 Task: Create List Brand Identity Management Dashboard in Board Data Analytics to Workspace Email Marketing Agencies. Create List Brand Identity Management Process in Board Sales Forecasting and Goal Setting to Workspace Email Marketing Agencies. Create List Brand Identity Management Workflow in Board Content Marketing Case Study Creation and Promotion Strategy to Workspace Email Marketing Agencies
Action: Mouse moved to (198, 122)
Screenshot: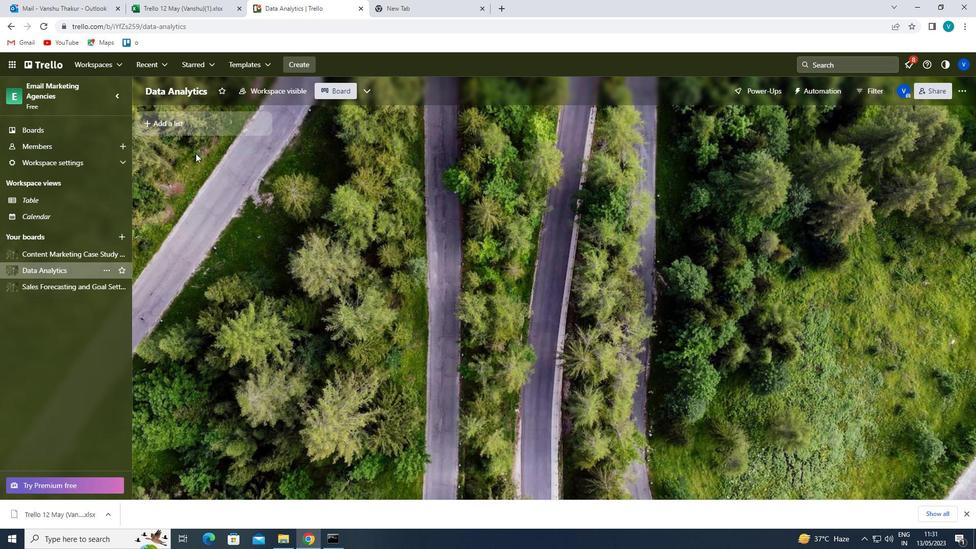 
Action: Mouse pressed left at (198, 122)
Screenshot: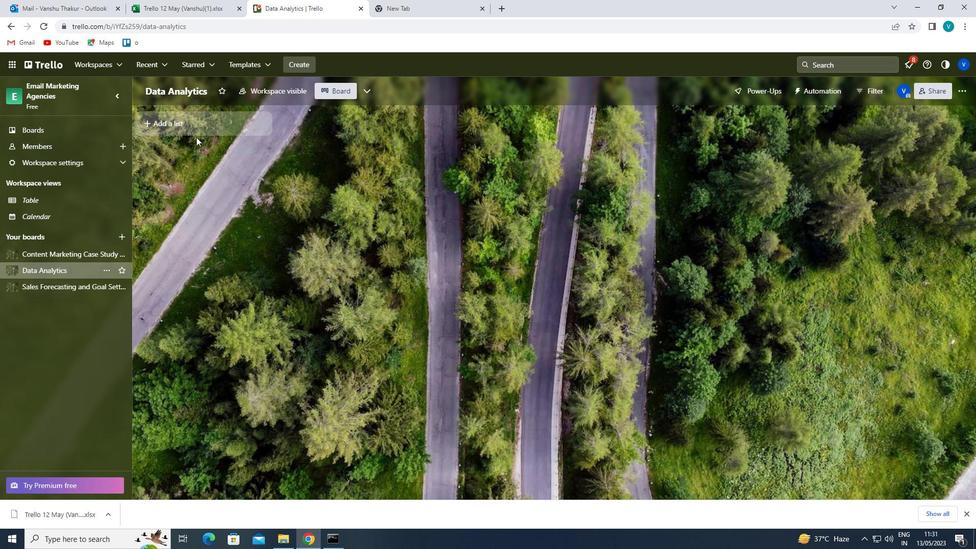 
Action: Key pressed <Key.shift>BRAND<Key.space><Key.shift>IDENTIFY<Key.space><Key.shift>MANAGEMENT<Key.space><Key.shift>DASHBOARD<Key.enter>
Screenshot: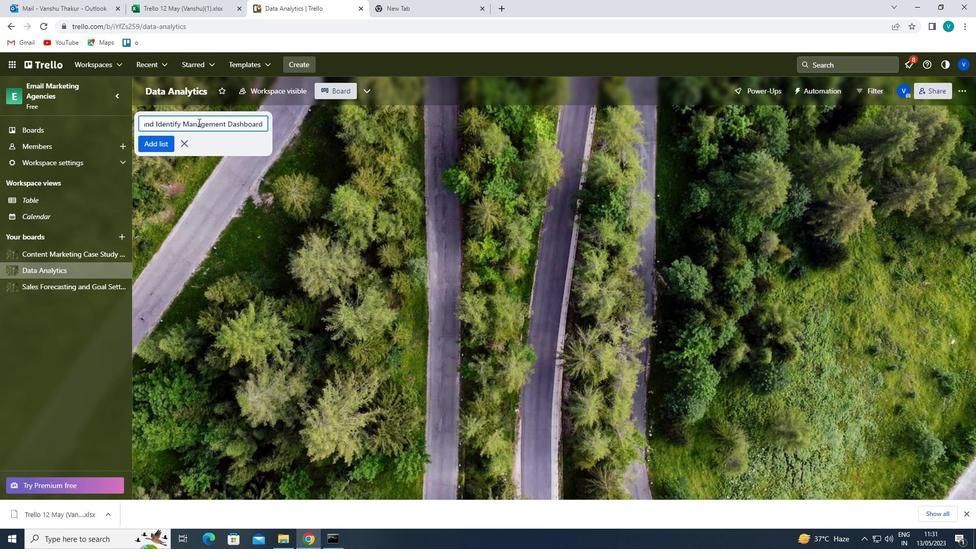 
Action: Mouse moved to (72, 285)
Screenshot: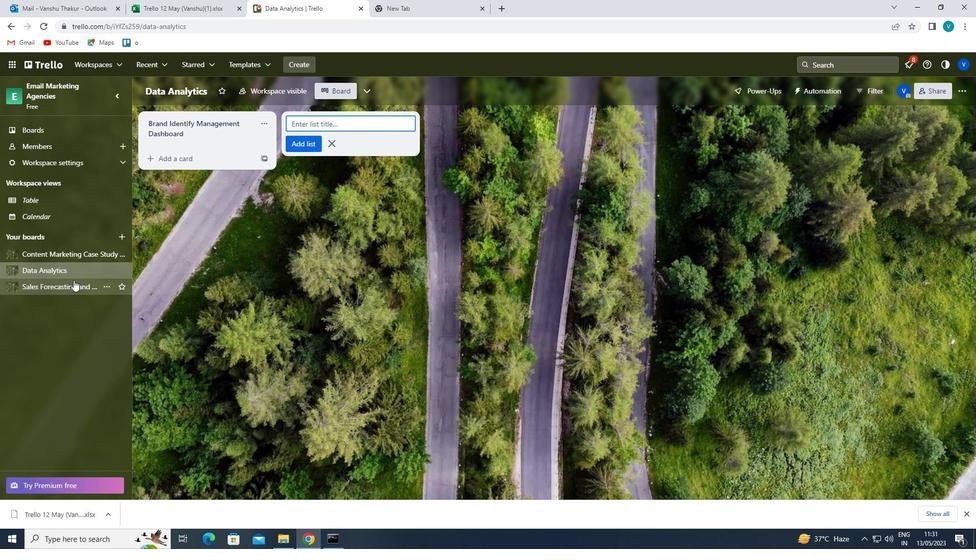 
Action: Mouse pressed left at (72, 285)
Screenshot: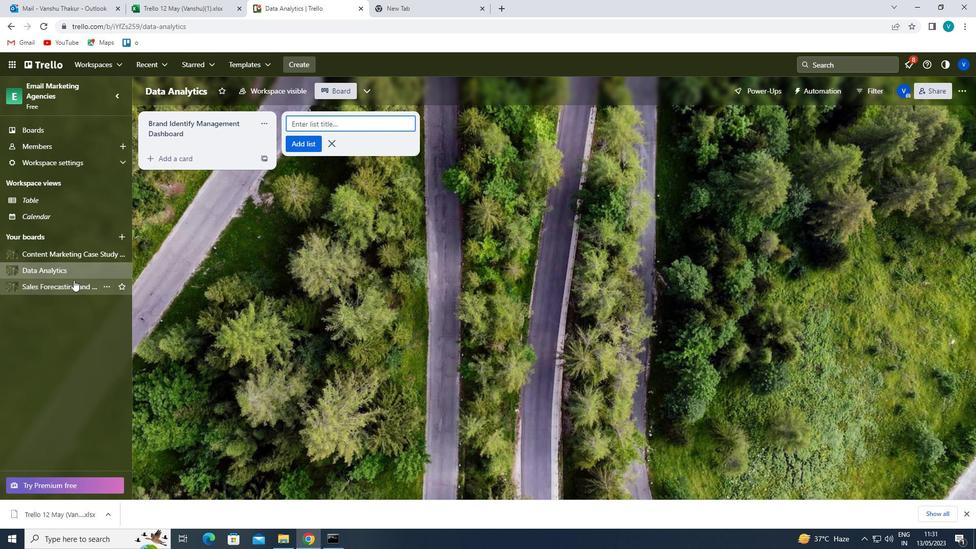 
Action: Mouse moved to (180, 115)
Screenshot: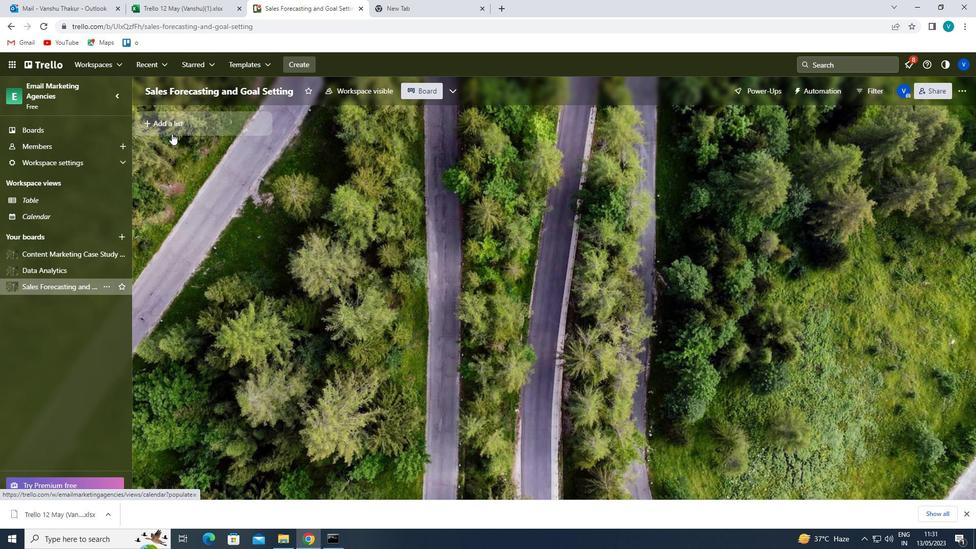
Action: Mouse pressed left at (180, 115)
Screenshot: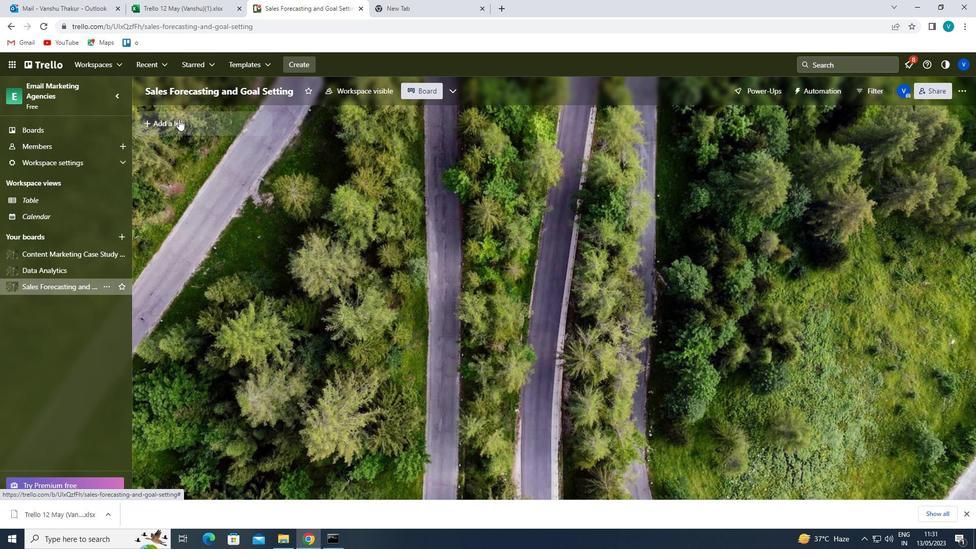 
Action: Key pressed <Key.shift>BRAND<Key.space><Key.shift>IDENTIFY<Key.space><Key.shift>MANAGEMENT<Key.space><Key.shift>PROCESS<Key.enter>
Screenshot: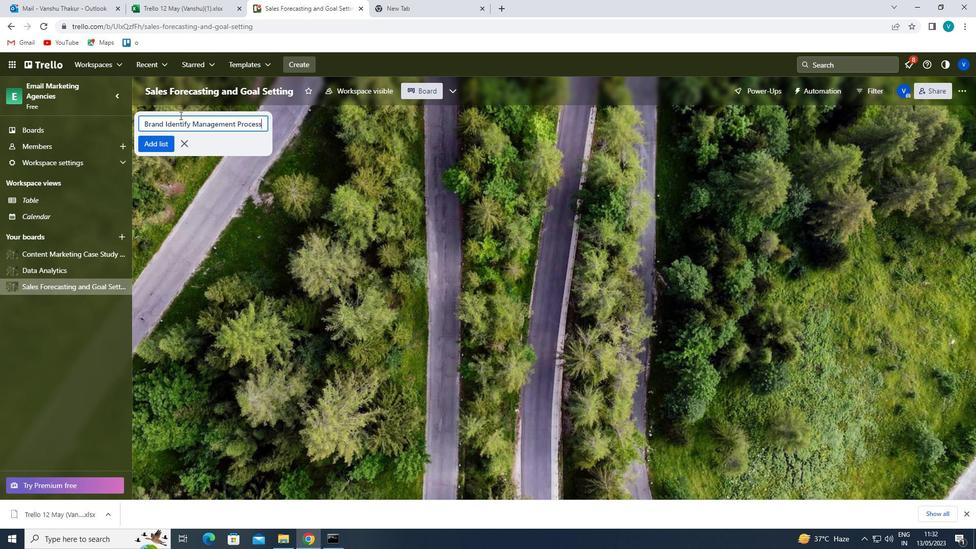 
Action: Mouse moved to (54, 250)
Screenshot: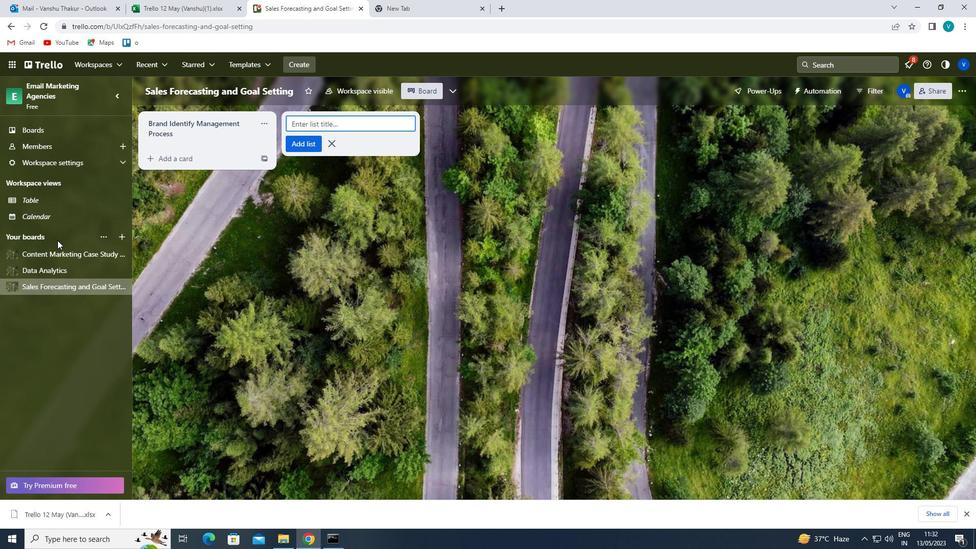 
Action: Mouse pressed left at (54, 250)
Screenshot: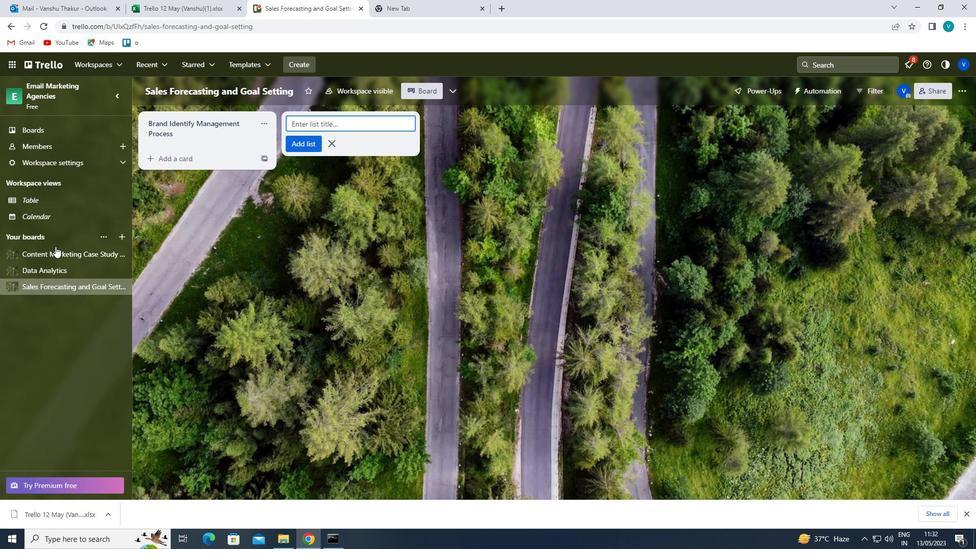 
Action: Mouse moved to (180, 118)
Screenshot: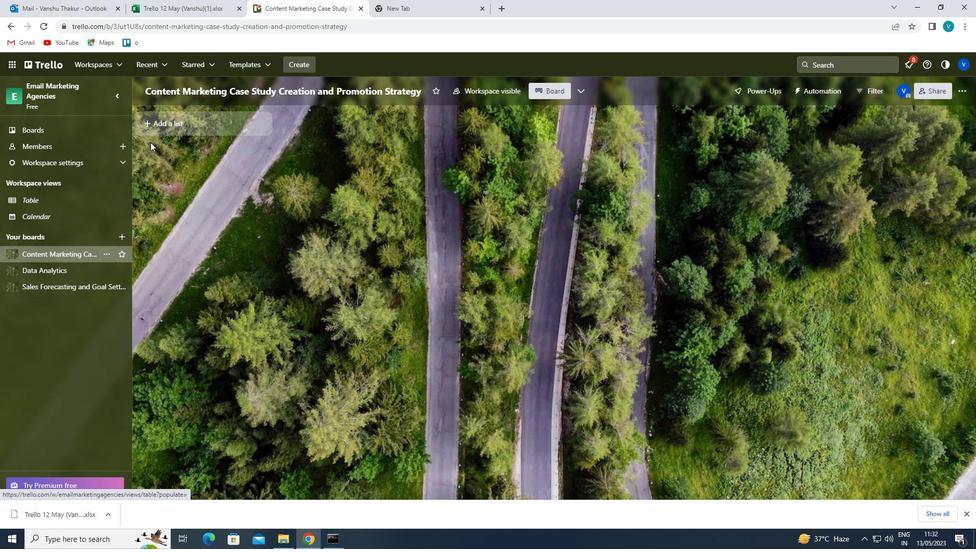 
Action: Mouse pressed left at (180, 118)
Screenshot: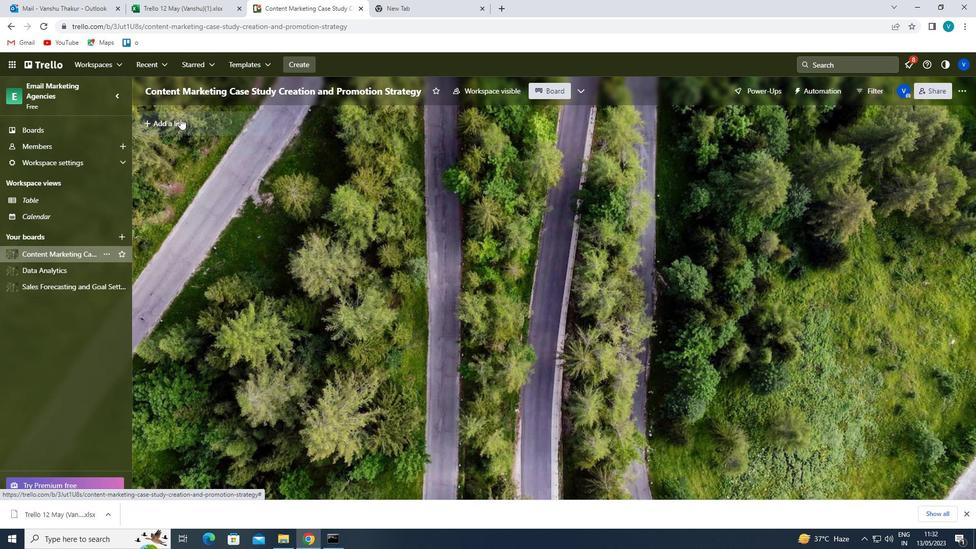
Action: Key pressed <Key.shift>BRAND<Key.space><Key.shift>IDENTIFY<Key.space><Key.shift>MANAGEMENT<Key.space><Key.shift>WORKFLOW<Key.enter>
Screenshot: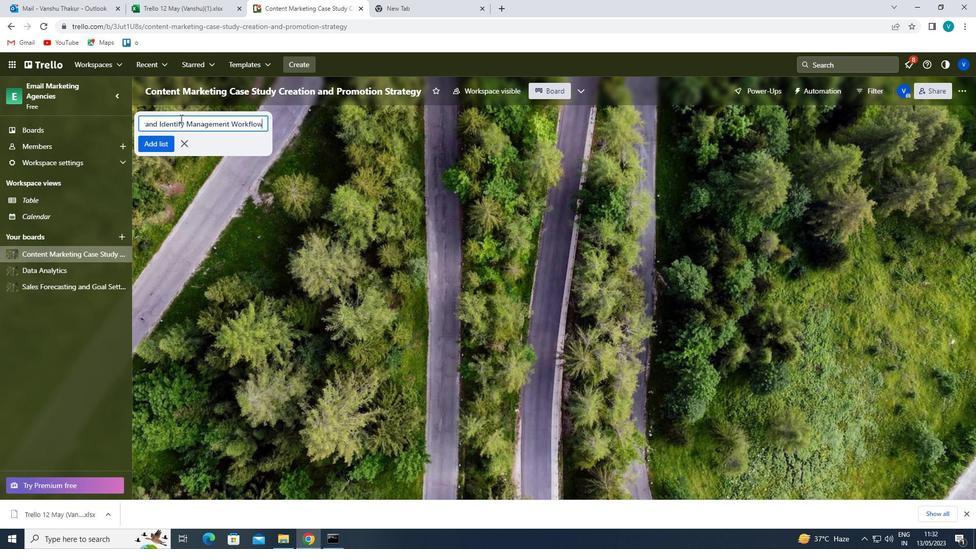 
